 Task: Use Radio Tuning 01 Effect in this video Movie B.mp4
Action: Mouse moved to (288, 105)
Screenshot: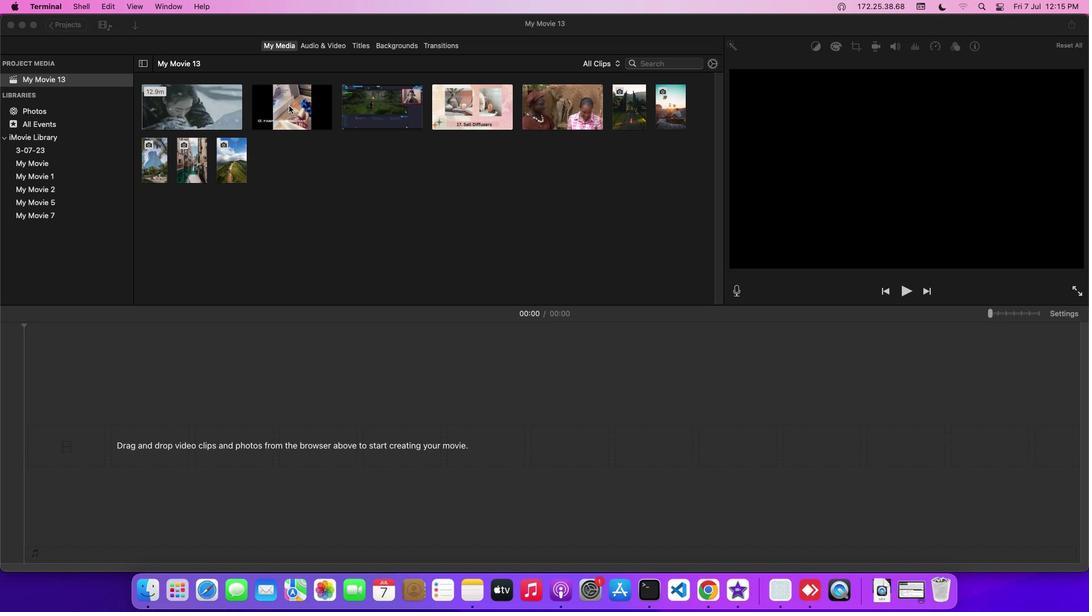 
Action: Mouse pressed left at (288, 105)
Screenshot: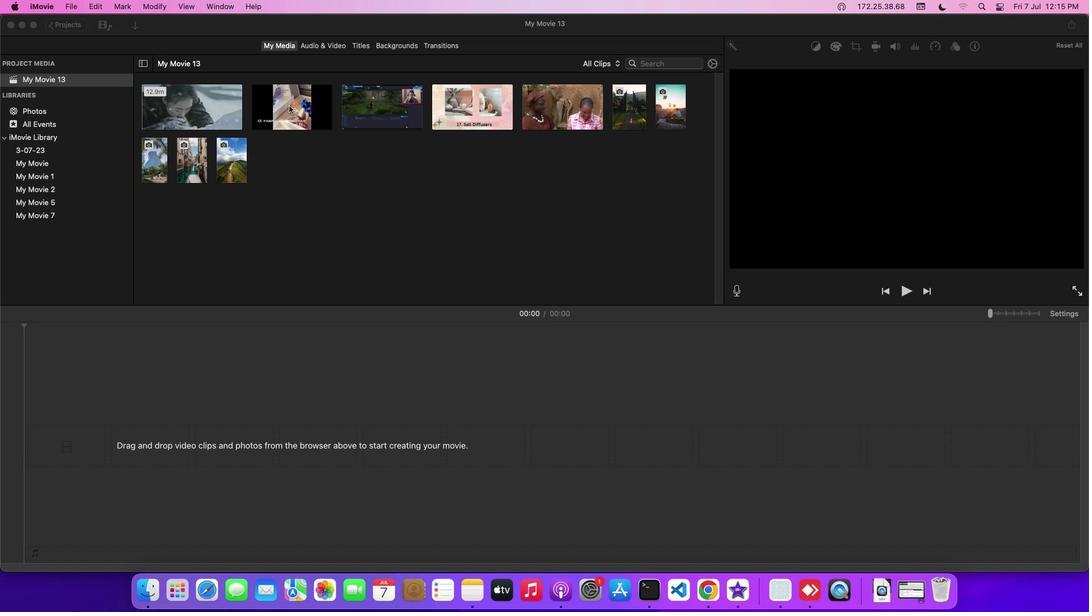 
Action: Mouse moved to (291, 108)
Screenshot: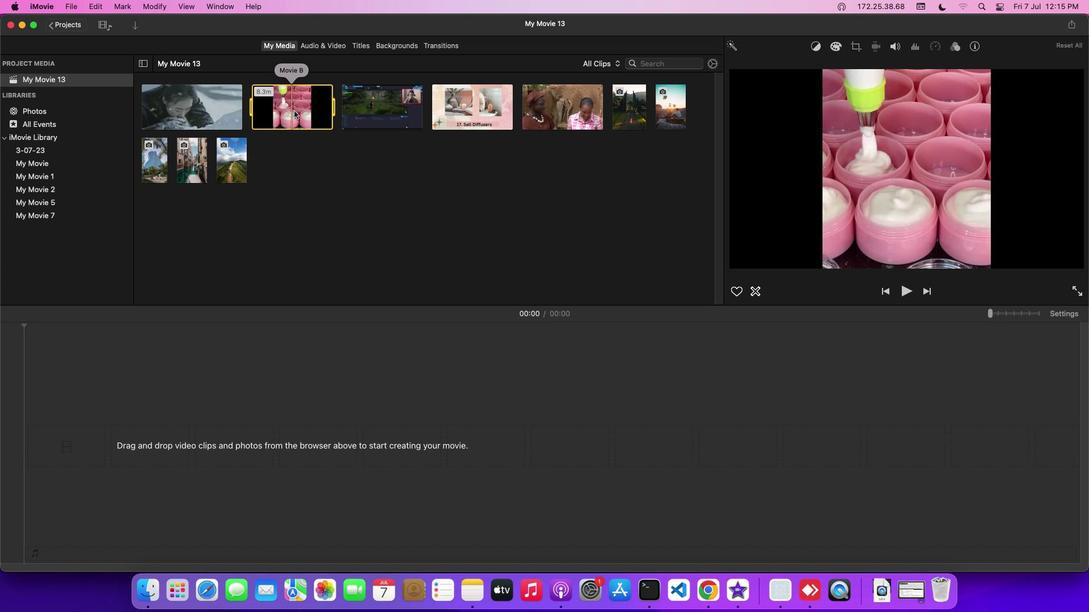 
Action: Mouse pressed left at (291, 108)
Screenshot: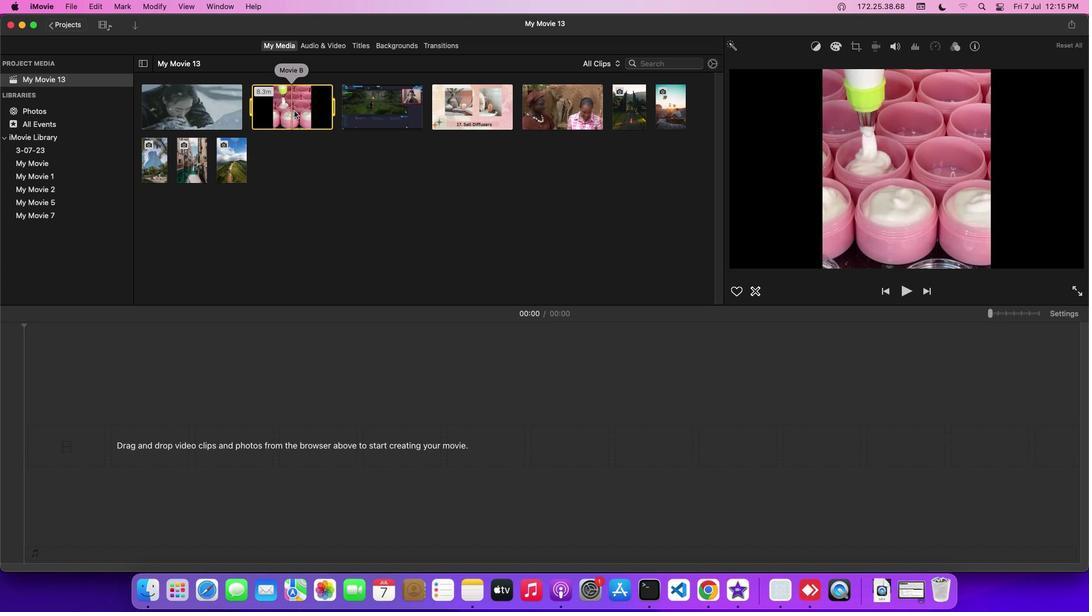 
Action: Mouse moved to (320, 48)
Screenshot: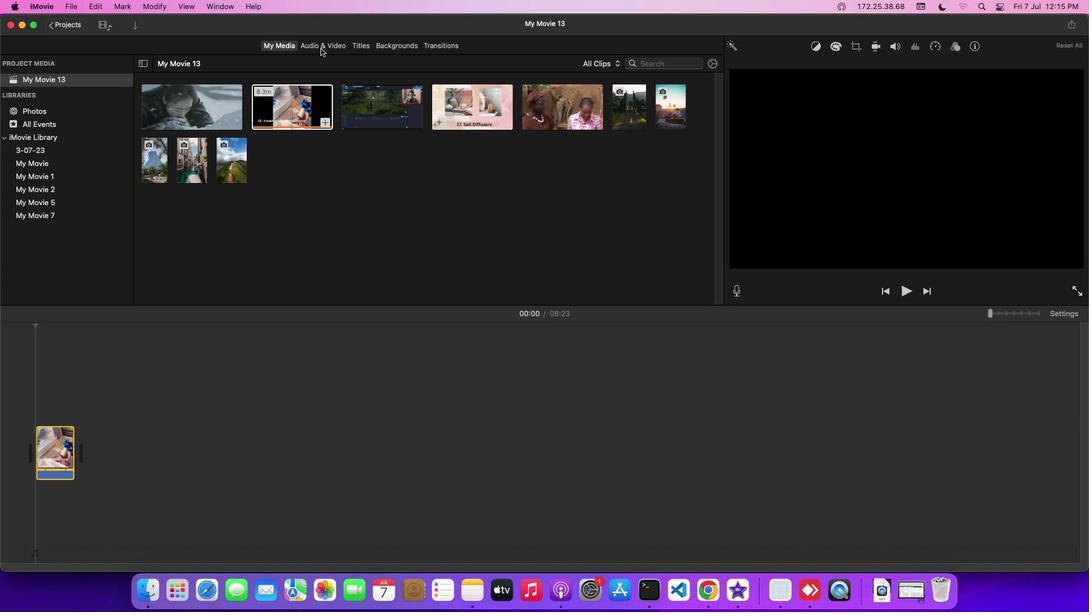 
Action: Mouse pressed left at (320, 48)
Screenshot: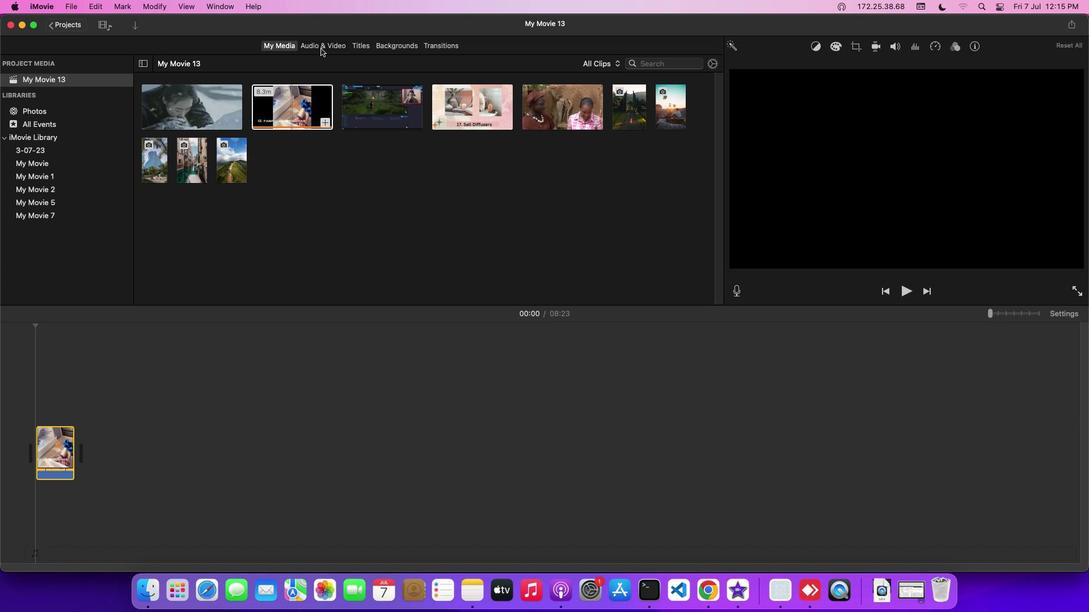 
Action: Mouse moved to (61, 103)
Screenshot: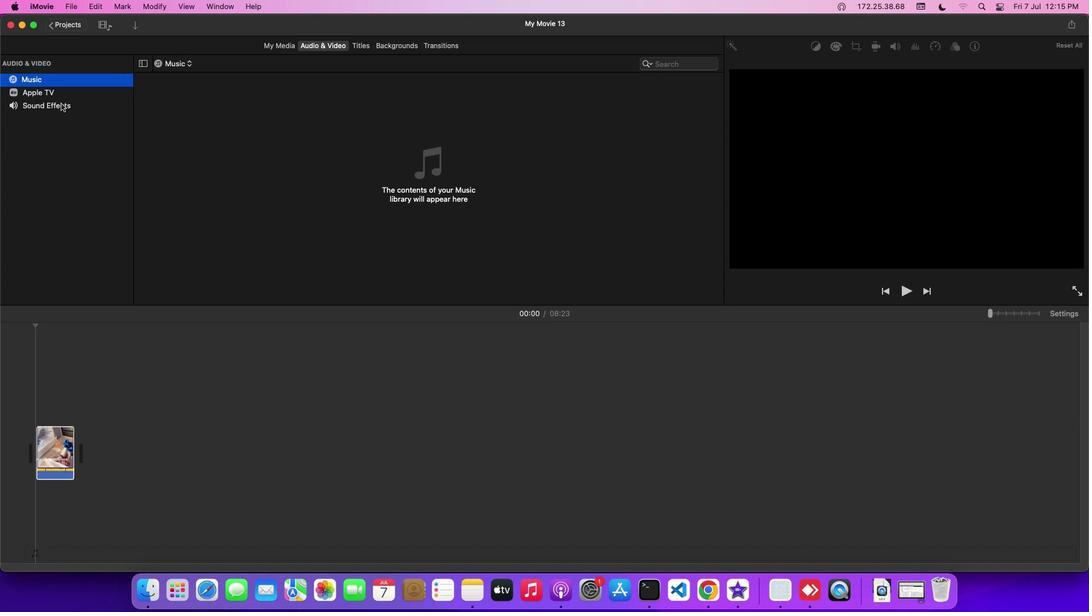 
Action: Mouse pressed left at (61, 103)
Screenshot: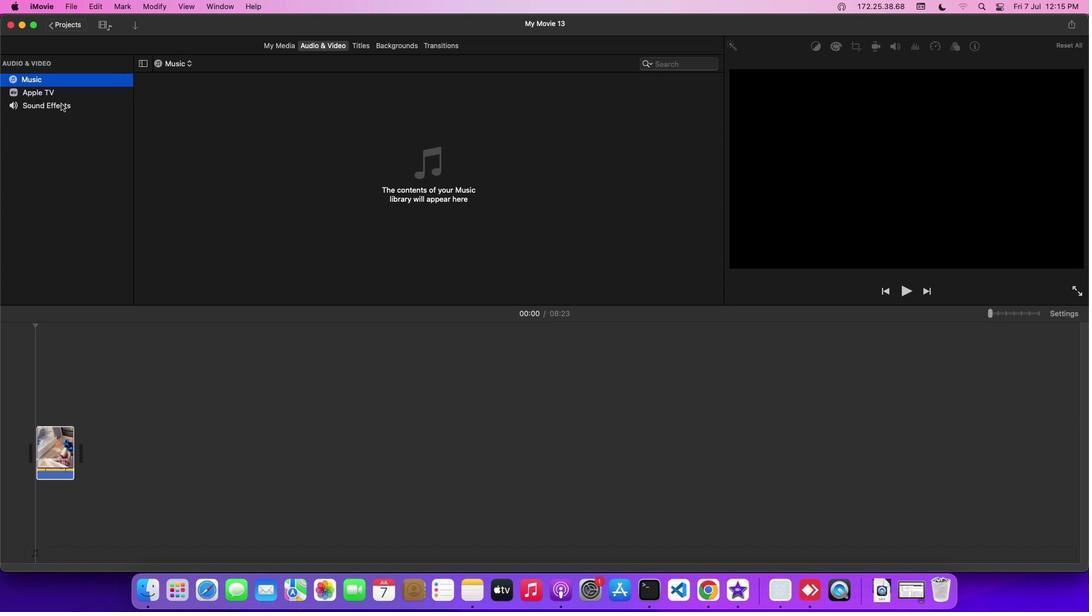 
Action: Mouse moved to (198, 276)
Screenshot: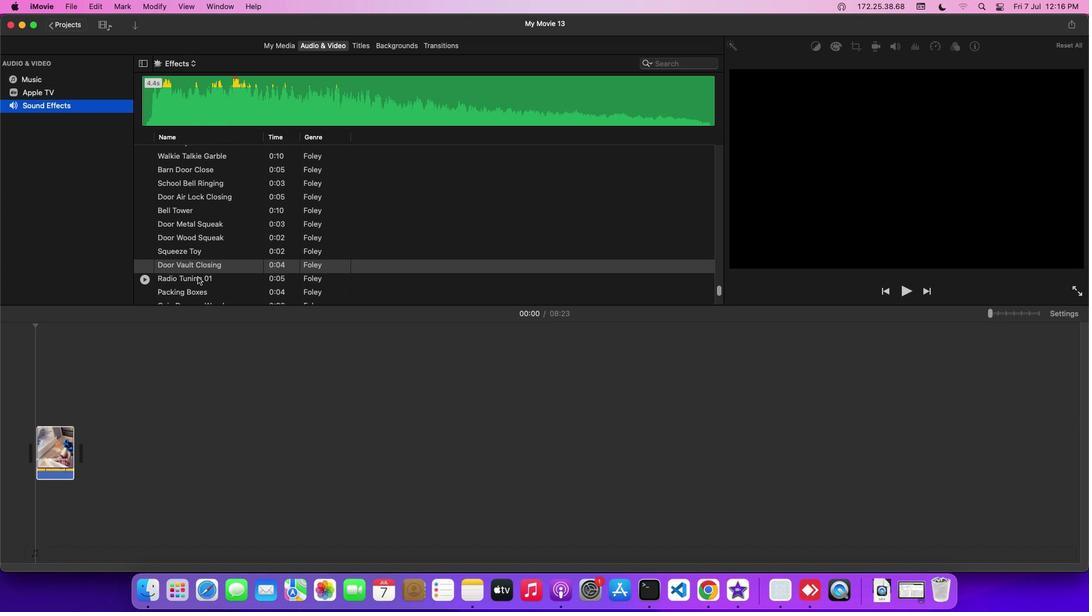 
Action: Mouse pressed left at (198, 276)
Screenshot: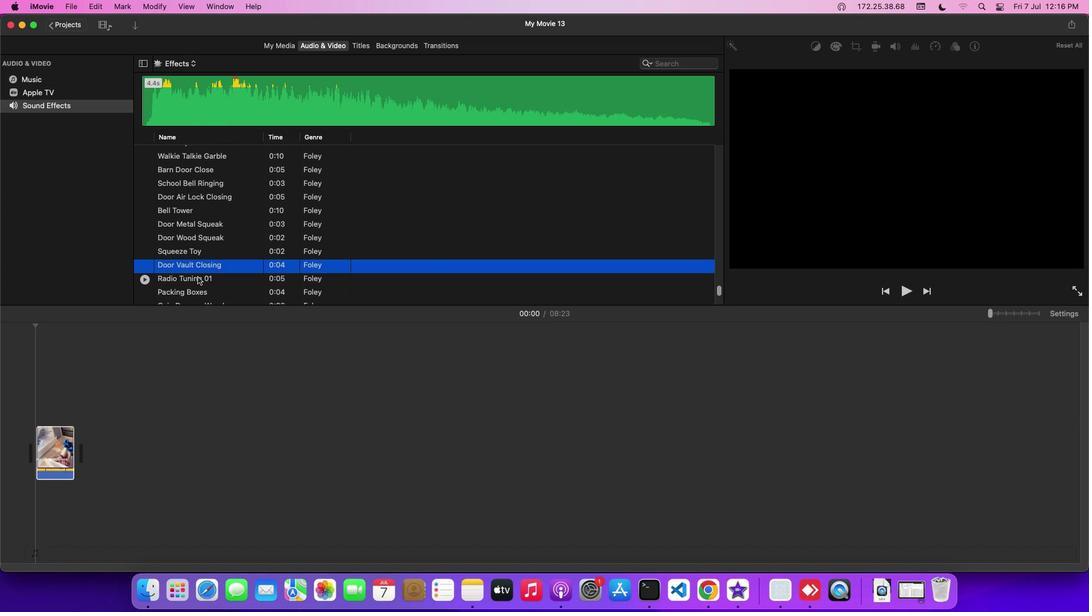 
Action: Mouse moved to (190, 280)
Screenshot: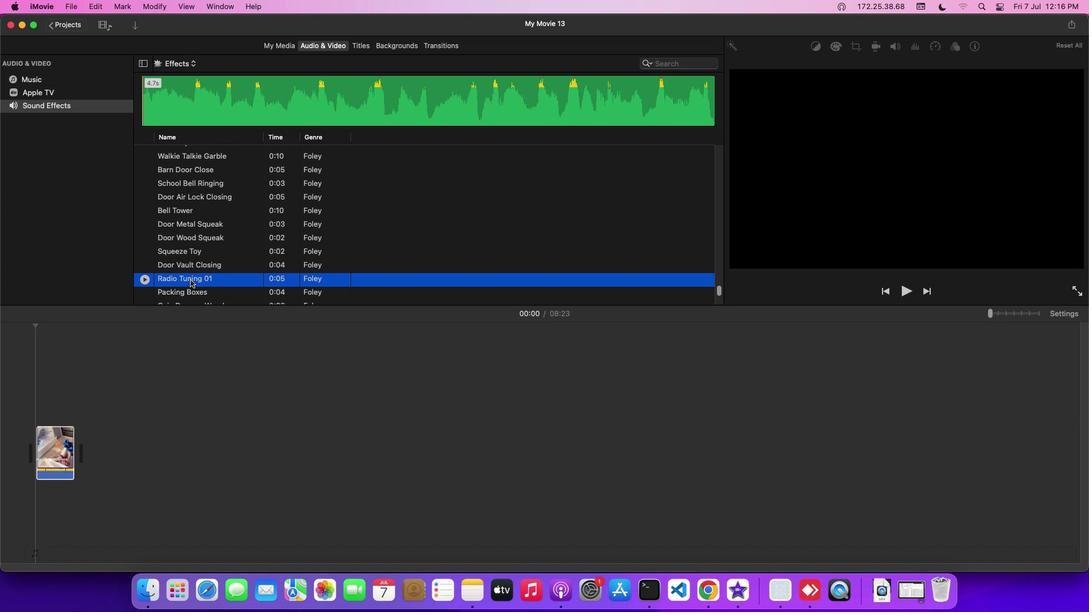 
Action: Mouse pressed left at (190, 280)
Screenshot: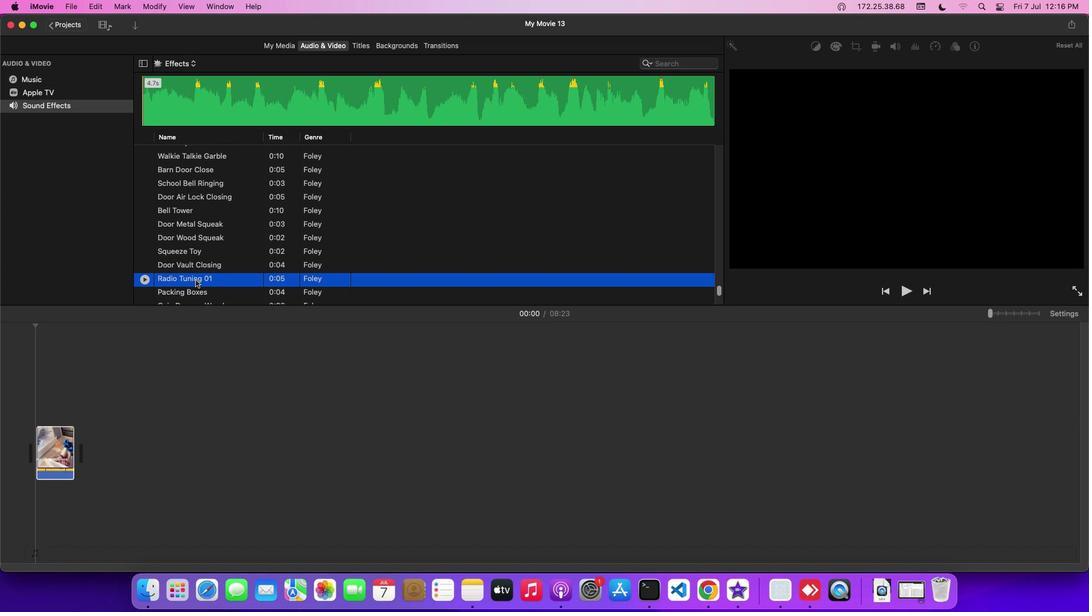 
Action: Mouse moved to (169, 451)
Screenshot: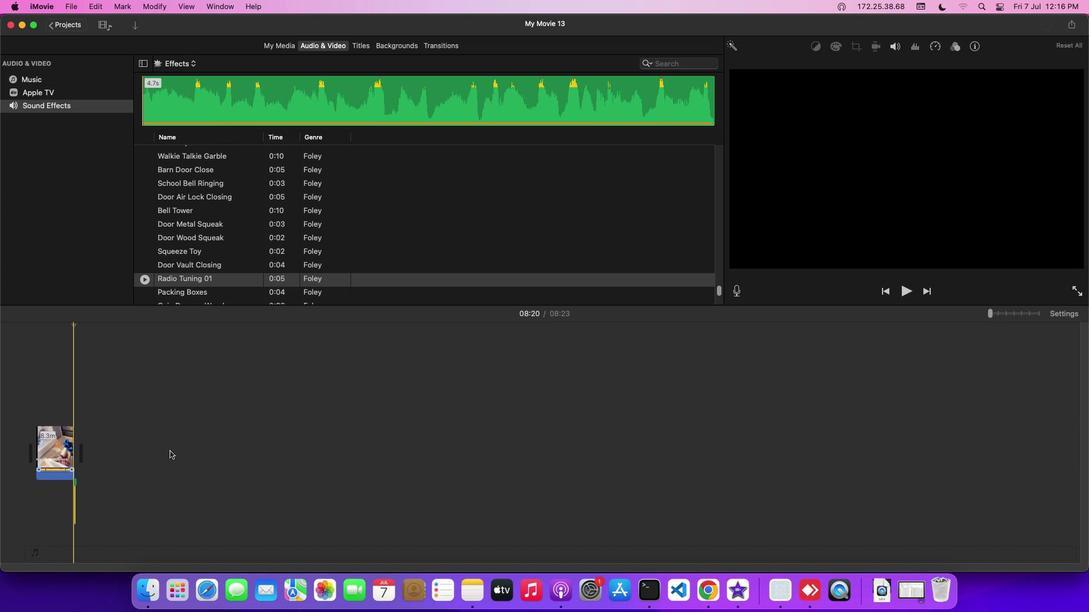
